 Task: Set the Tax Included to "Yes" under new customer in creating a New Invoice.
Action: Mouse moved to (175, 20)
Screenshot: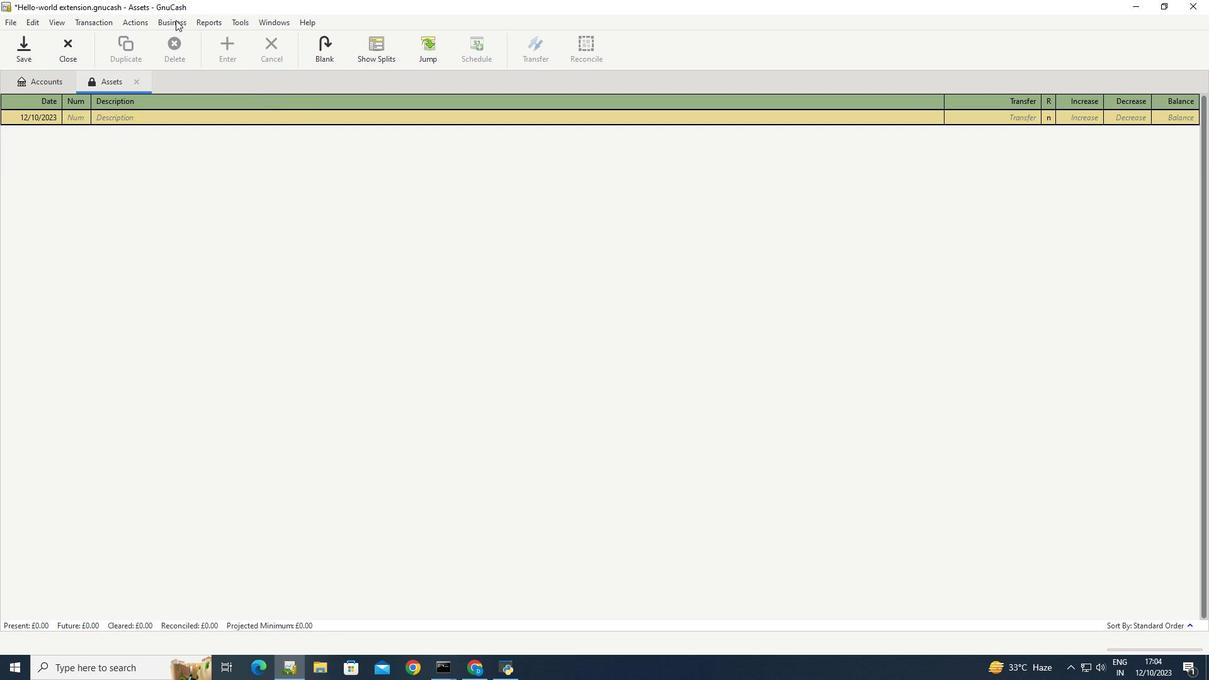 
Action: Mouse pressed left at (175, 20)
Screenshot: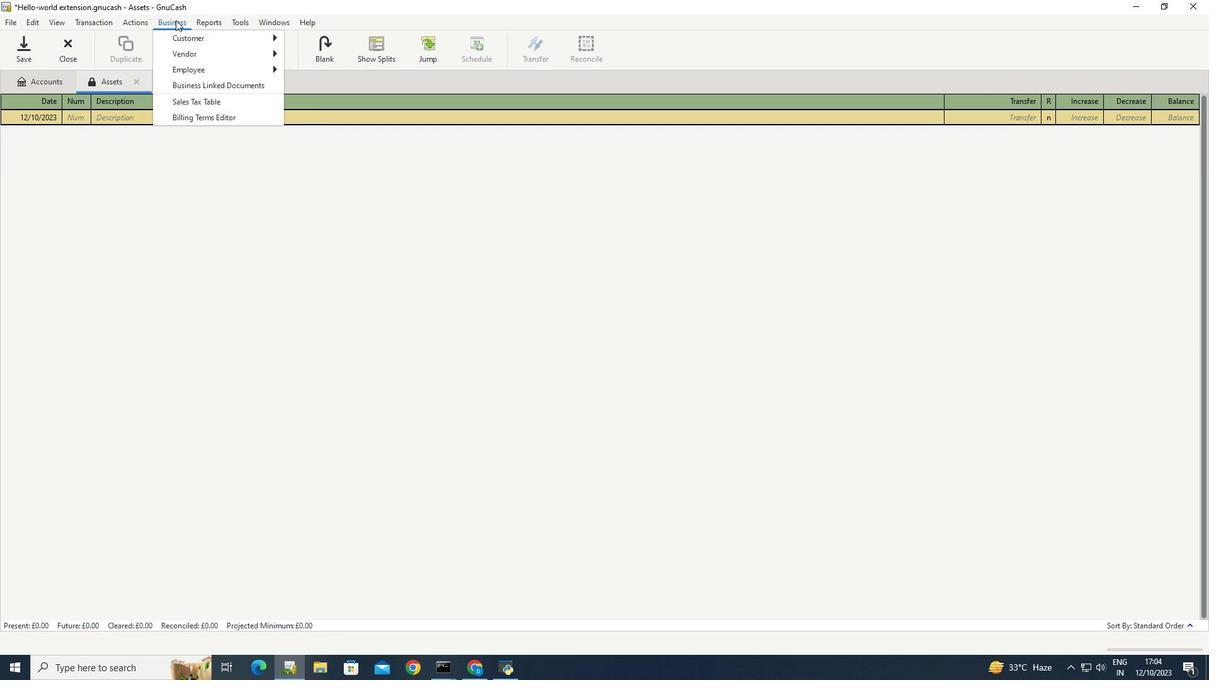 
Action: Mouse moved to (328, 86)
Screenshot: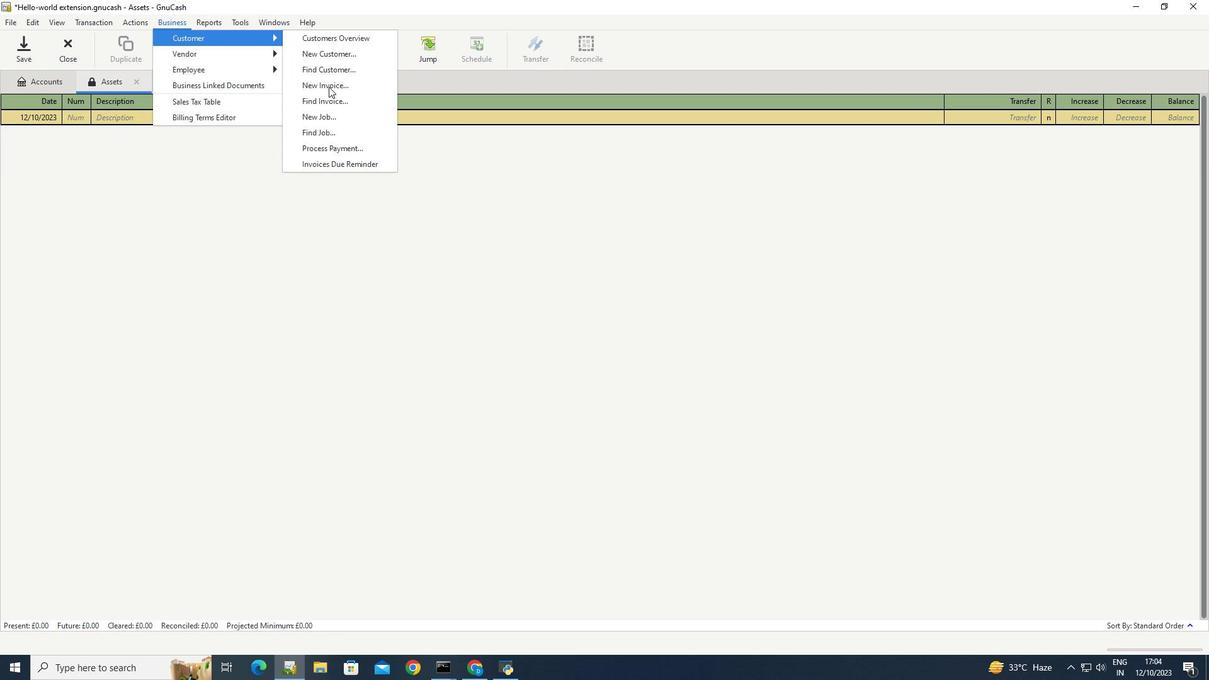 
Action: Mouse pressed left at (328, 86)
Screenshot: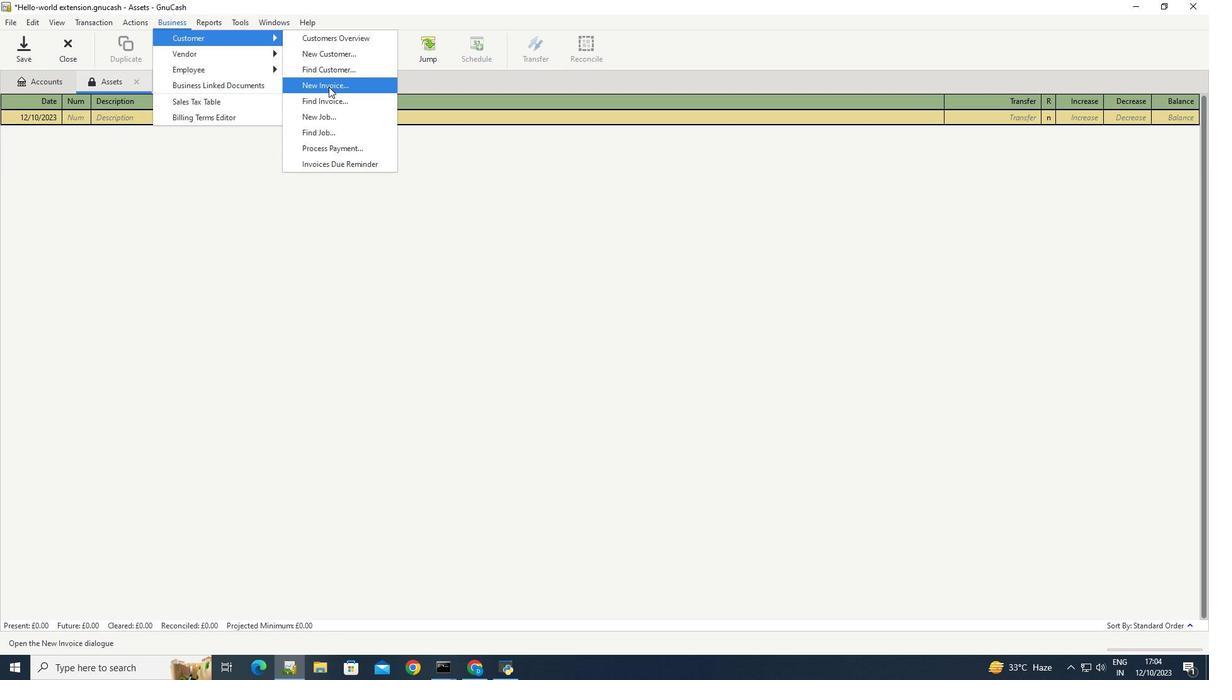 
Action: Mouse moved to (672, 335)
Screenshot: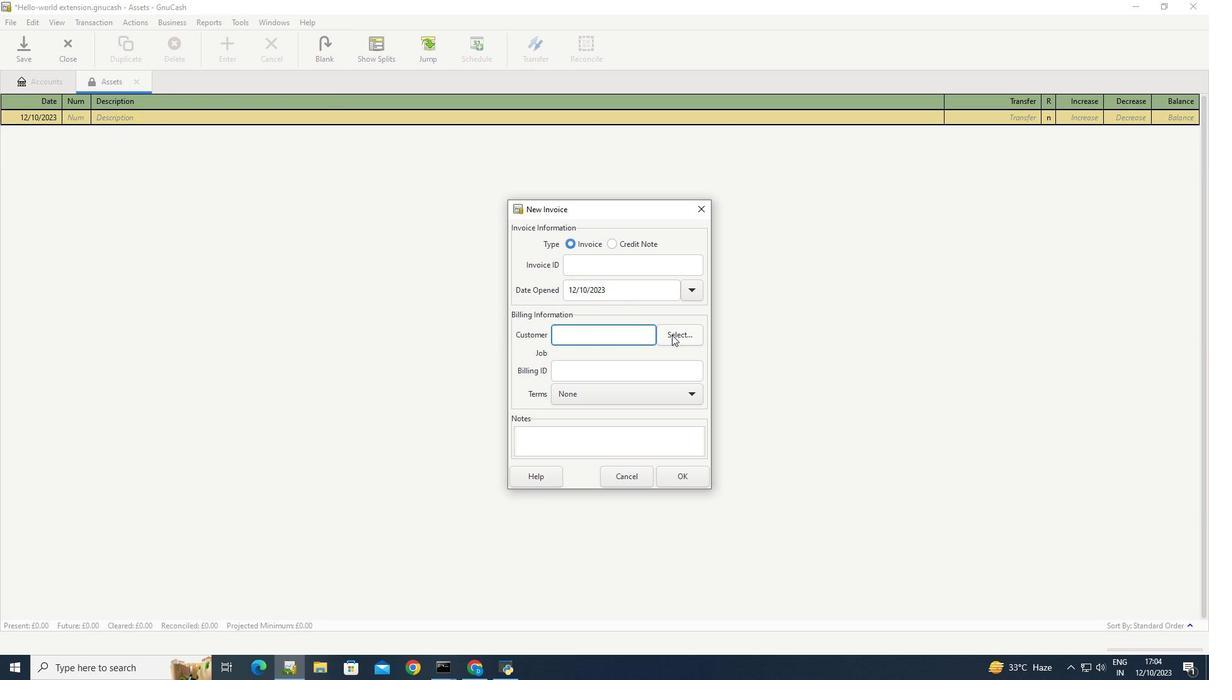 
Action: Mouse pressed left at (672, 335)
Screenshot: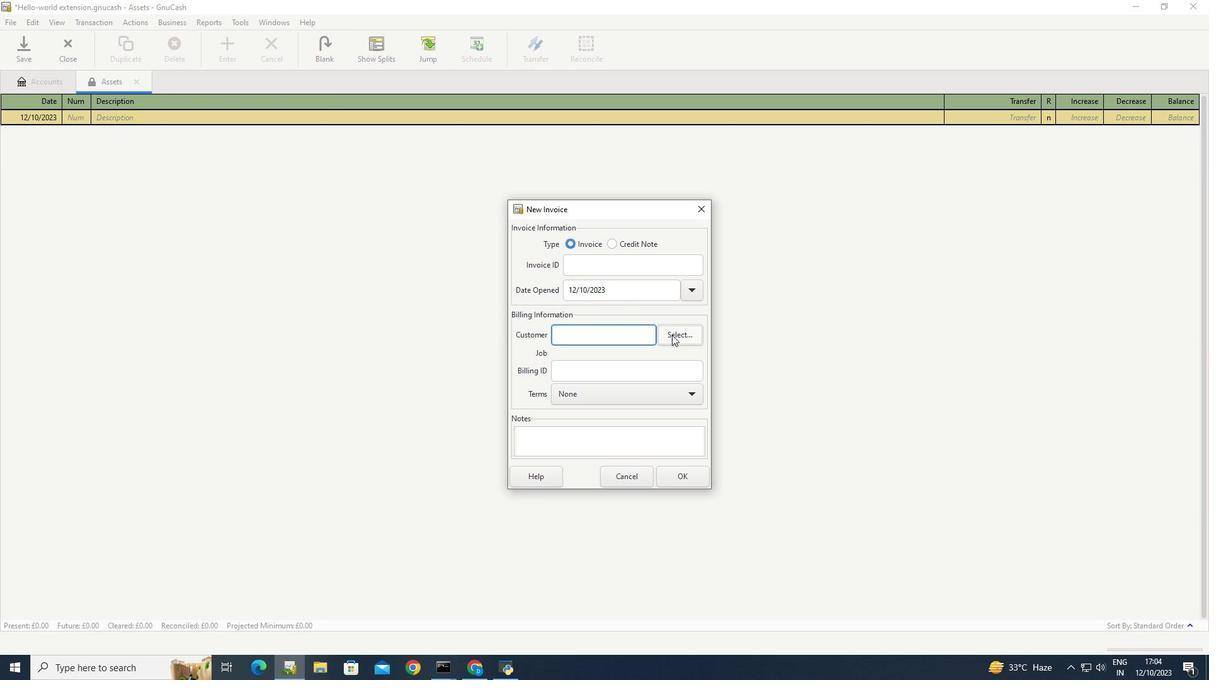 
Action: Mouse moved to (626, 428)
Screenshot: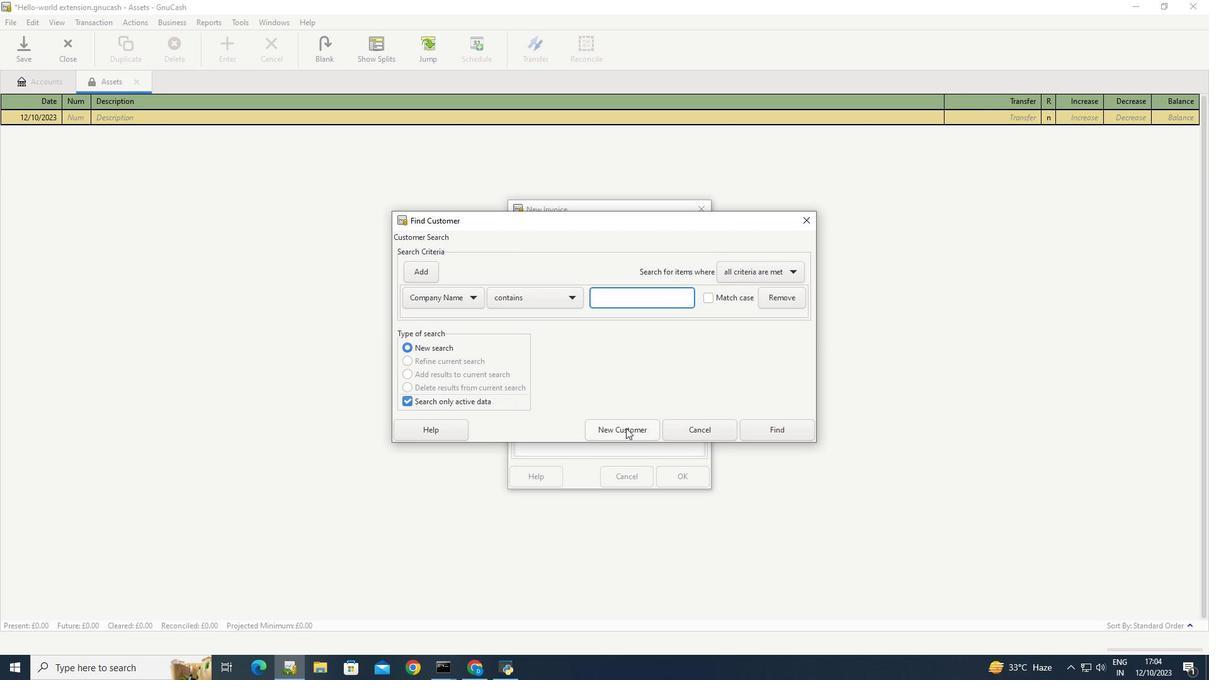 
Action: Mouse pressed left at (626, 428)
Screenshot: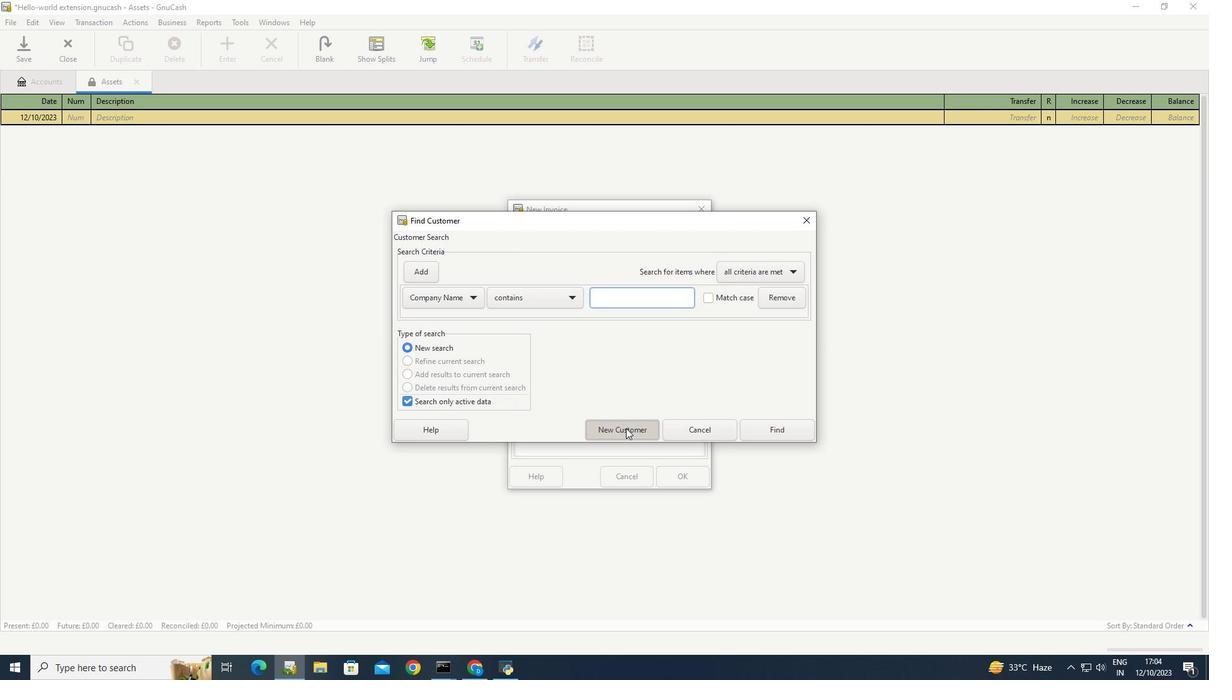 
Action: Mouse moved to (581, 170)
Screenshot: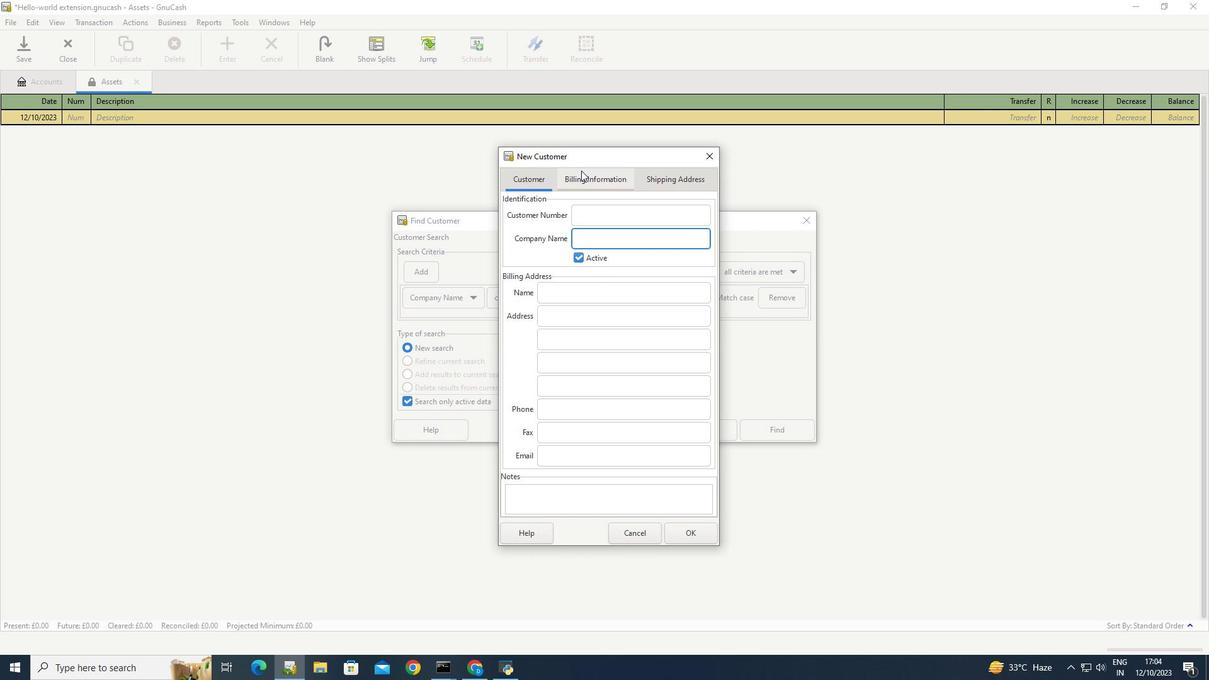 
Action: Mouse pressed left at (581, 170)
Screenshot: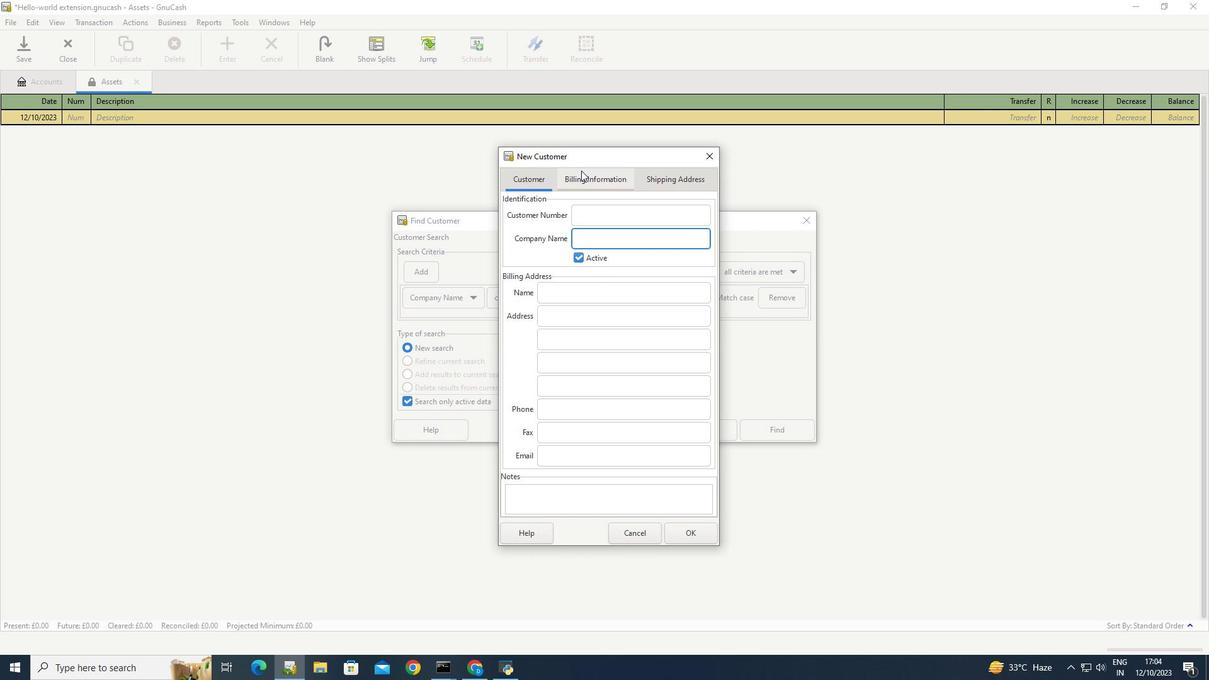 
Action: Mouse moved to (637, 311)
Screenshot: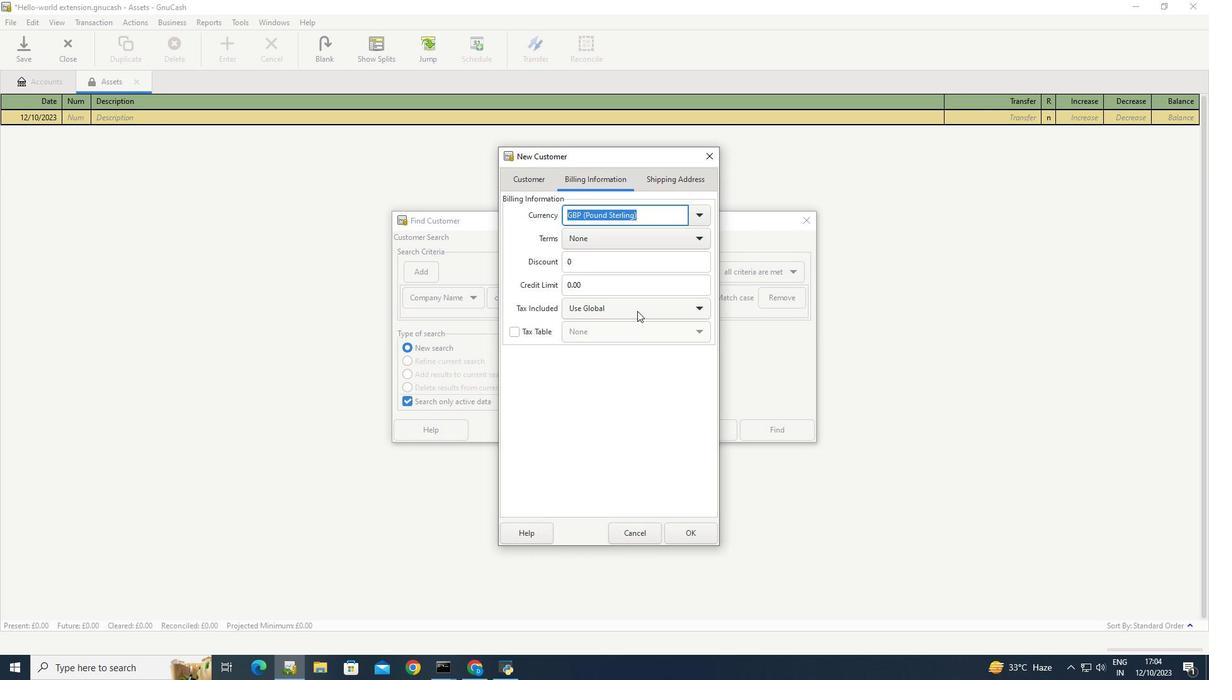 
Action: Mouse pressed left at (637, 311)
Screenshot: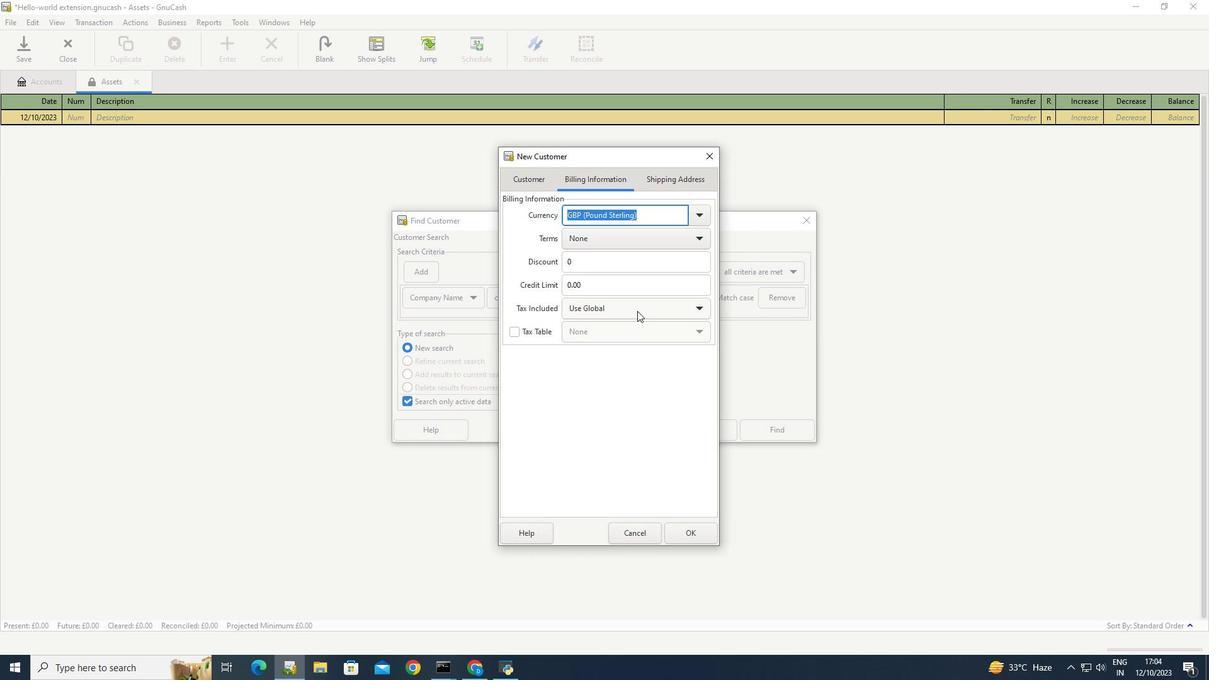 
Action: Mouse moved to (617, 276)
Screenshot: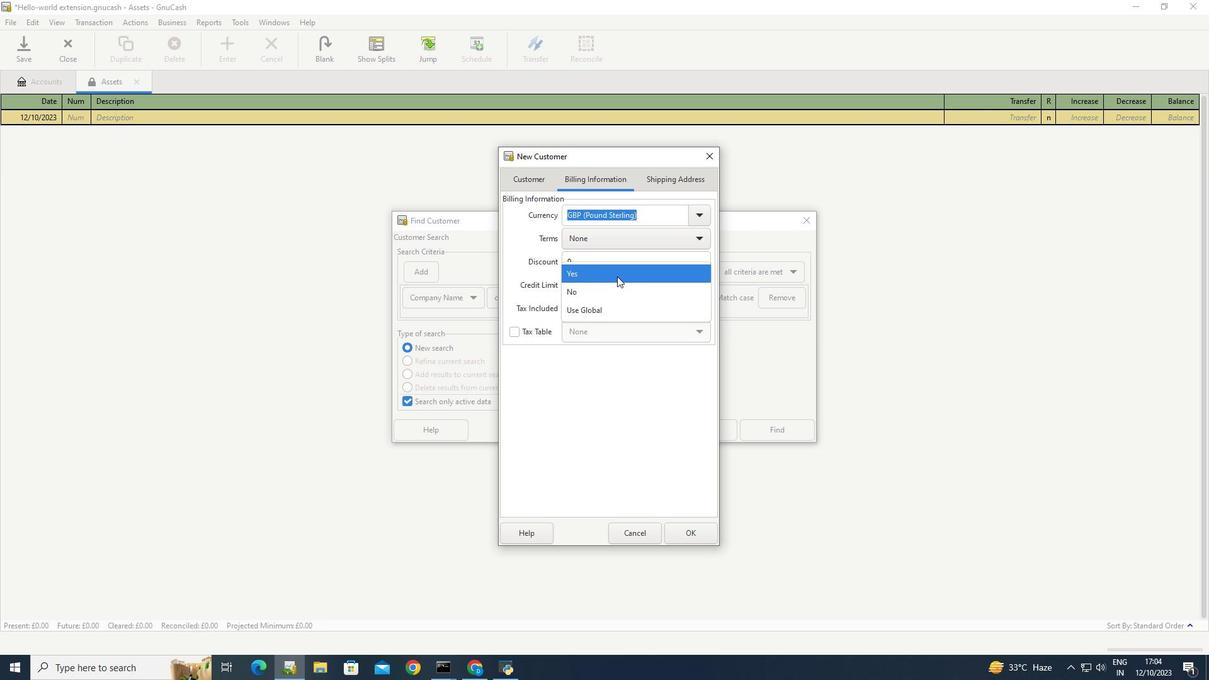 
Action: Mouse pressed left at (617, 276)
Screenshot: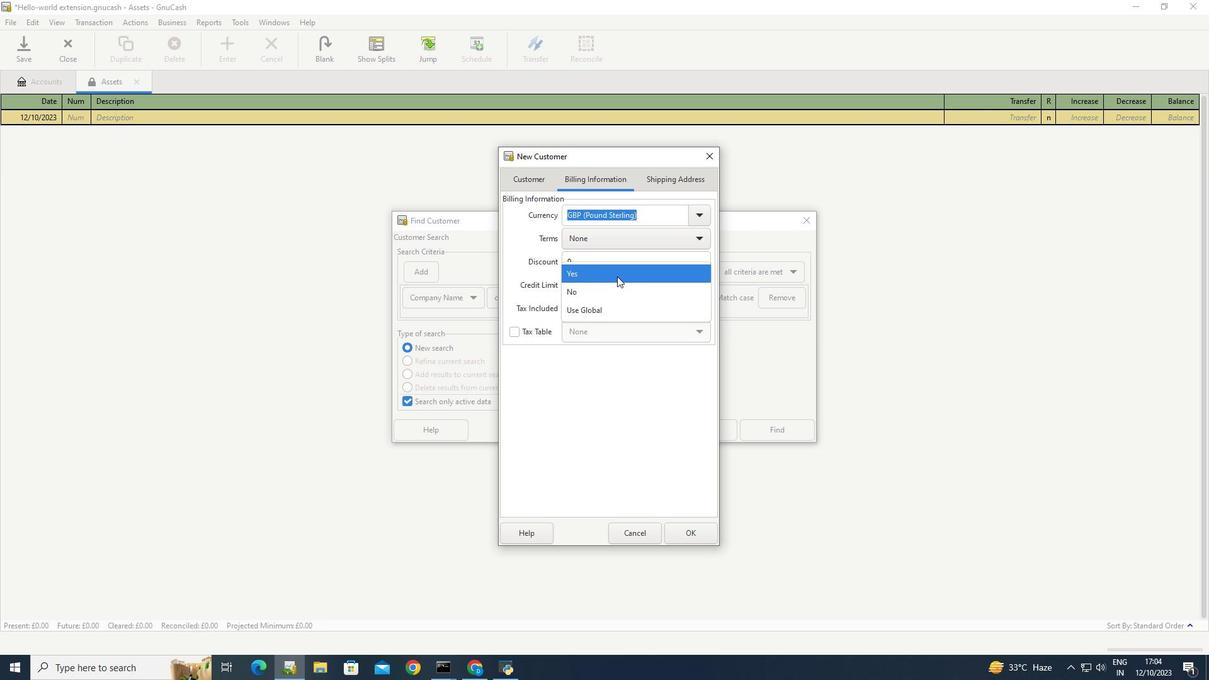 
Action: Mouse moved to (599, 354)
Screenshot: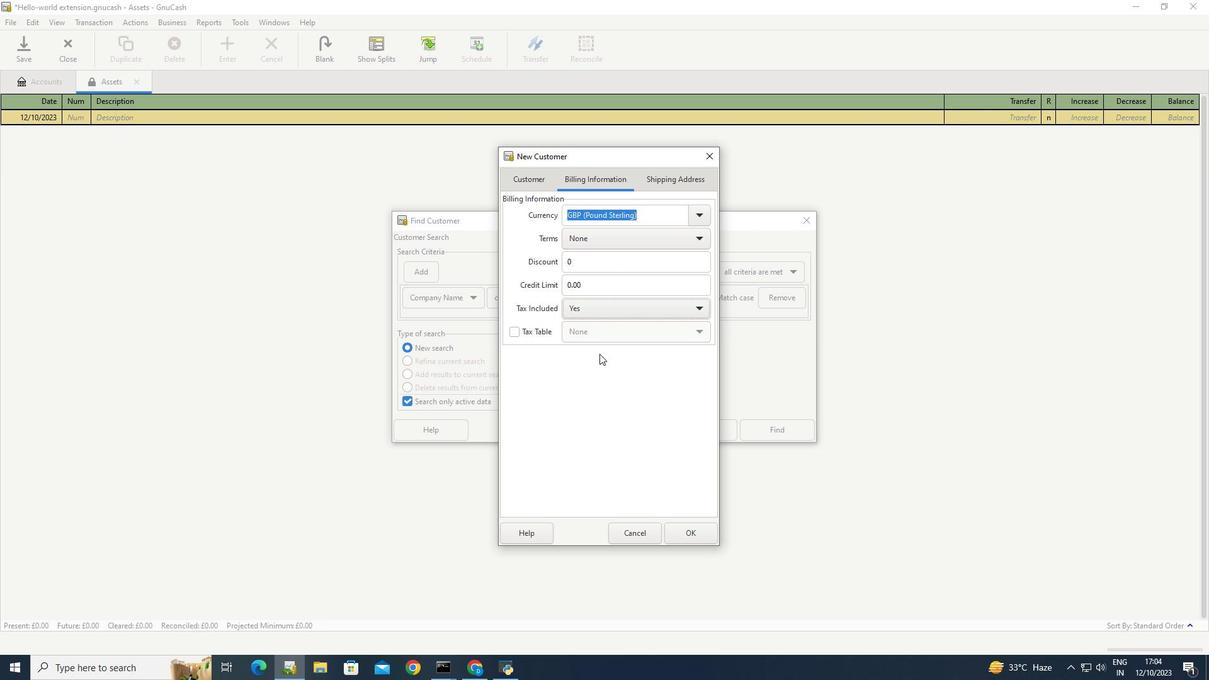 
Action: Mouse pressed left at (599, 354)
Screenshot: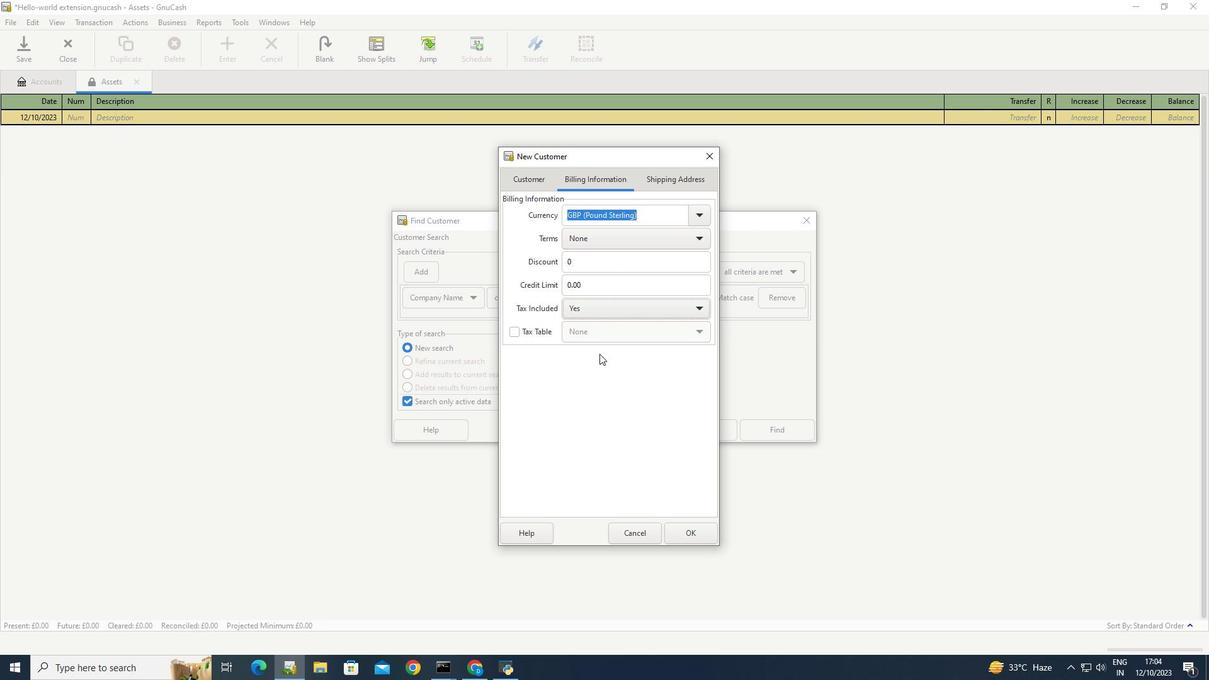 
